 Task: In the  document record.docx Download file as 'PDF' Share this file with 'softage2@softage.net' Insert the command  Editing
Action: Mouse moved to (250, 328)
Screenshot: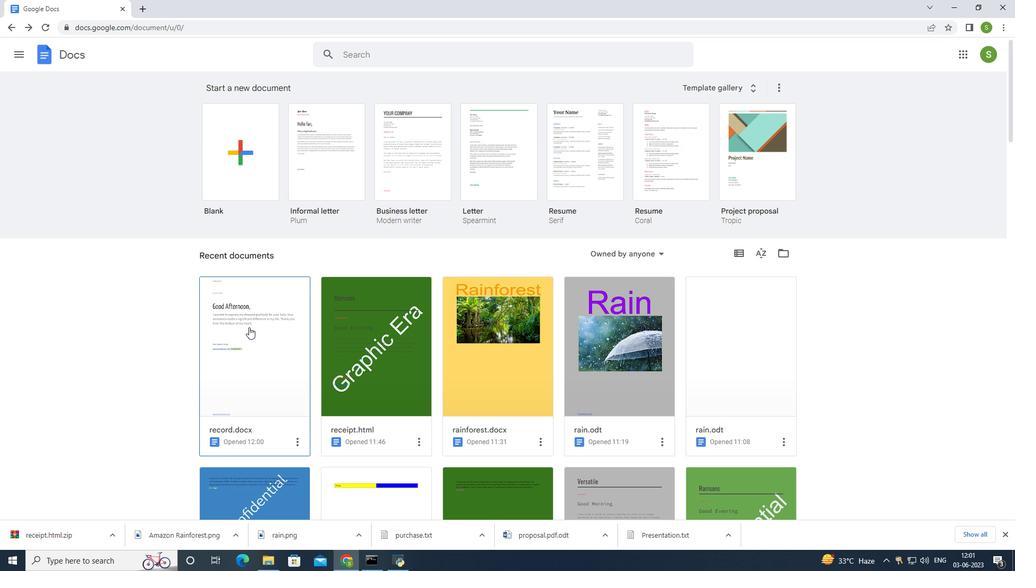 
Action: Mouse pressed left at (250, 328)
Screenshot: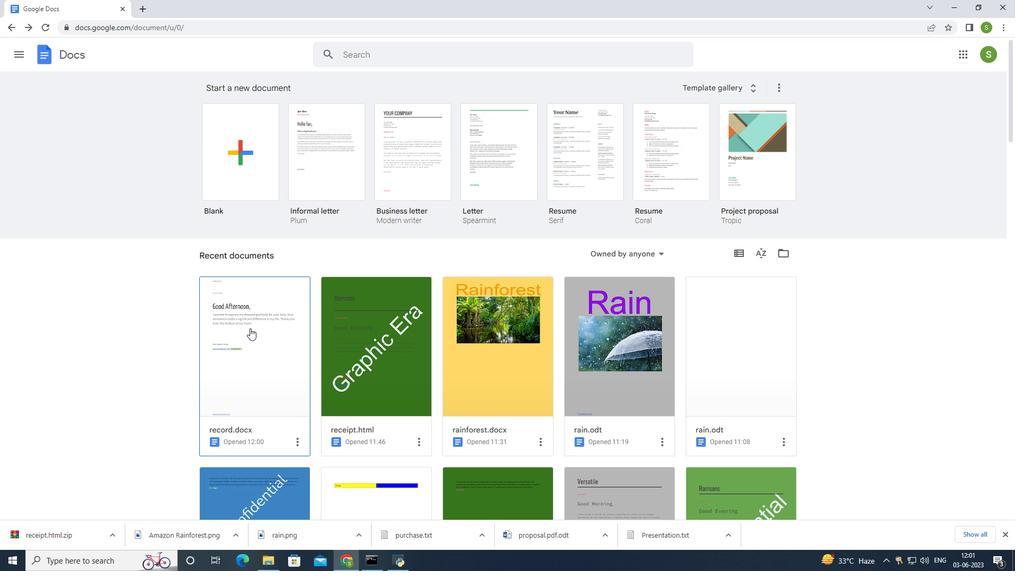 
Action: Mouse moved to (33, 58)
Screenshot: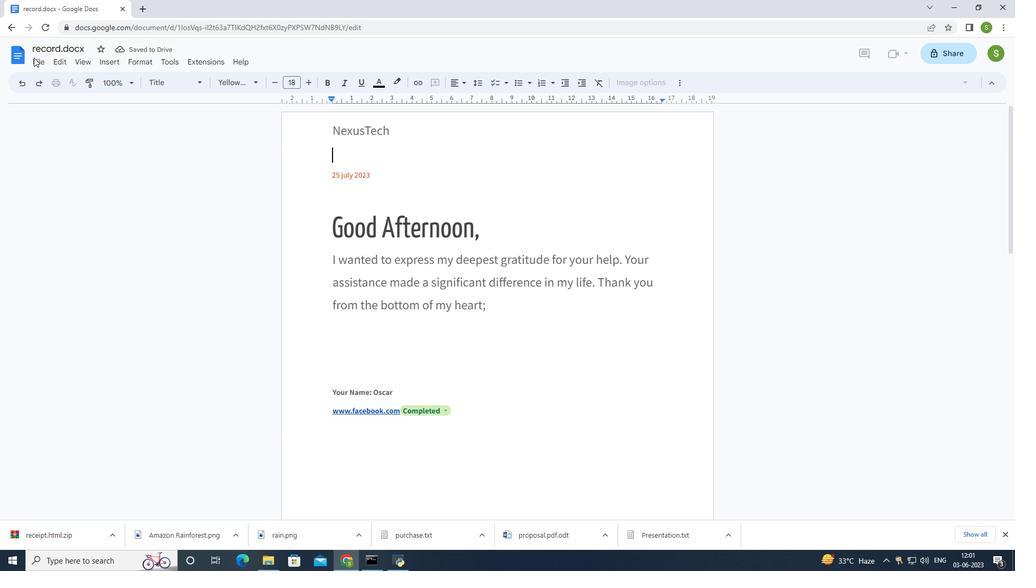 
Action: Mouse pressed left at (33, 58)
Screenshot: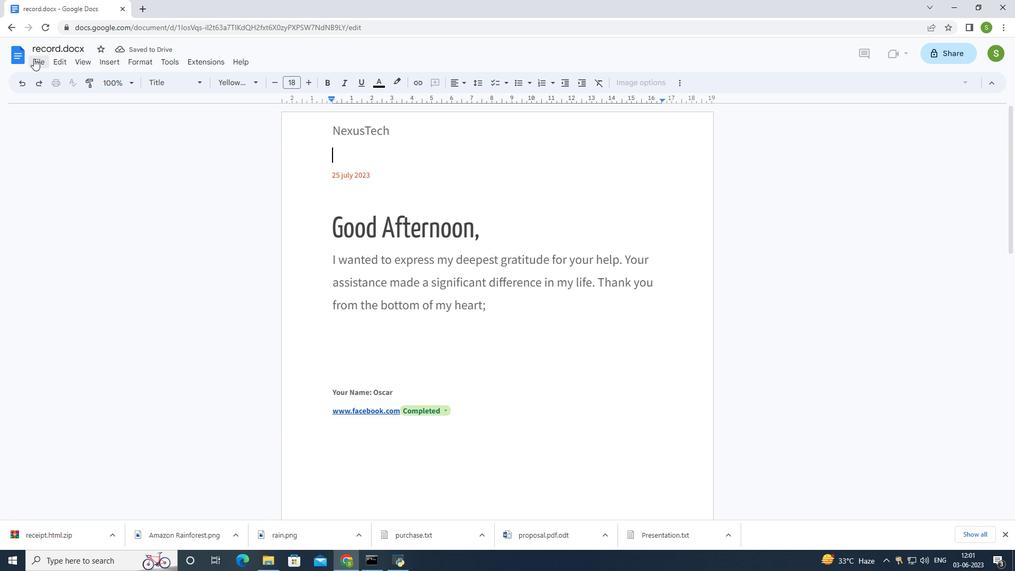 
Action: Mouse moved to (61, 172)
Screenshot: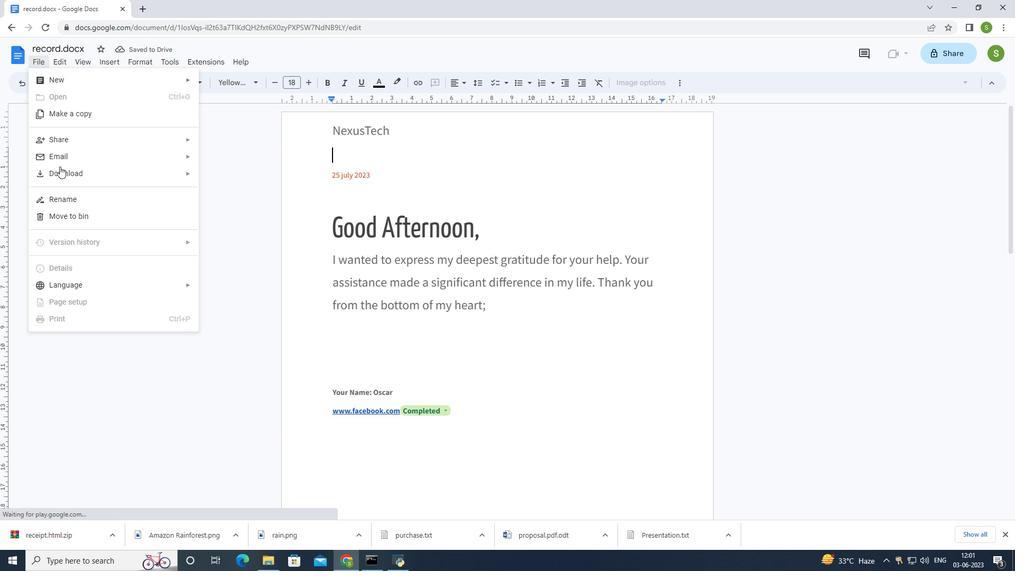 
Action: Mouse pressed left at (61, 172)
Screenshot: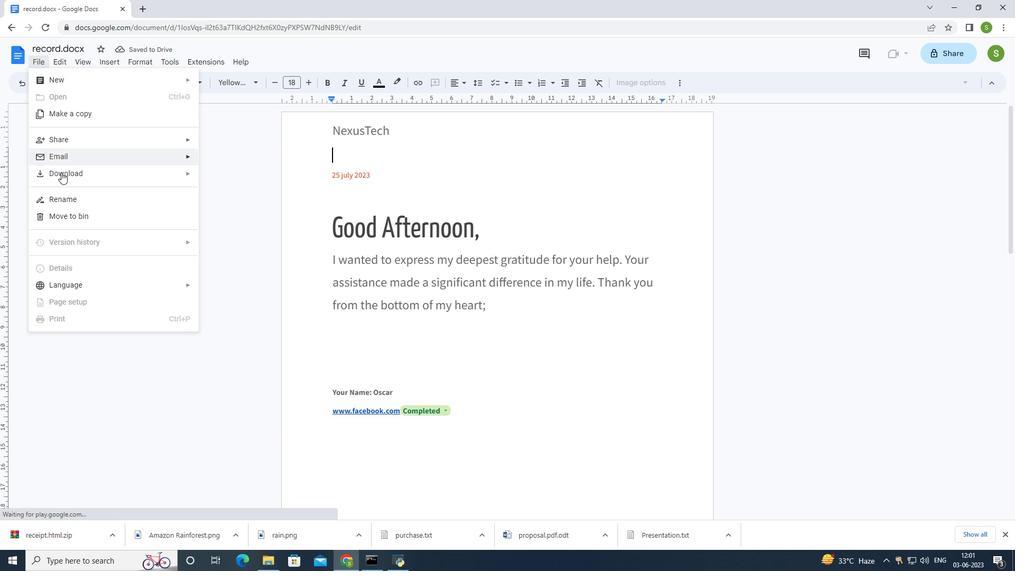 
Action: Mouse moved to (273, 233)
Screenshot: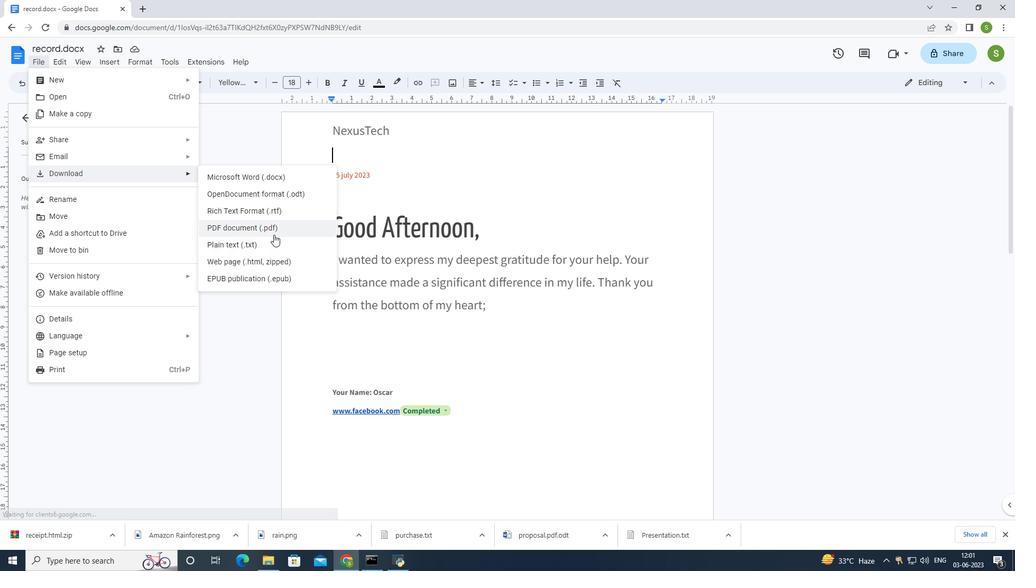 
Action: Mouse pressed left at (273, 233)
Screenshot: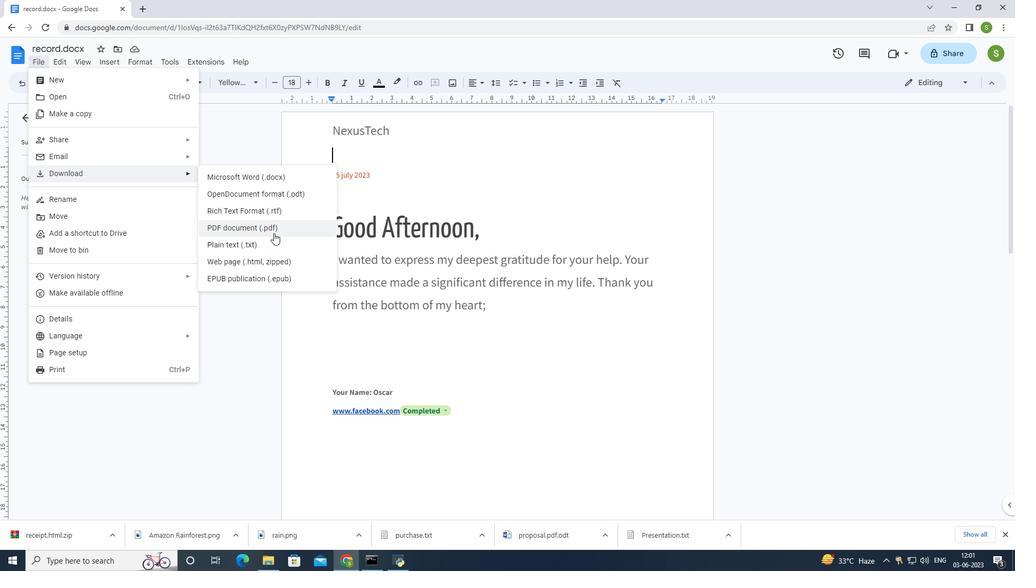 
Action: Mouse moved to (933, 57)
Screenshot: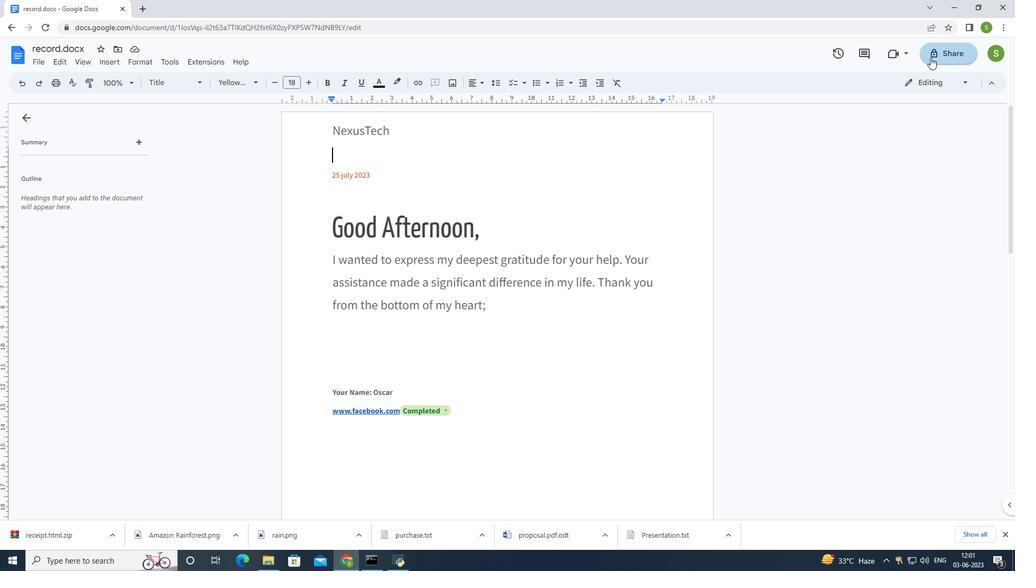 
Action: Mouse pressed left at (933, 57)
Screenshot: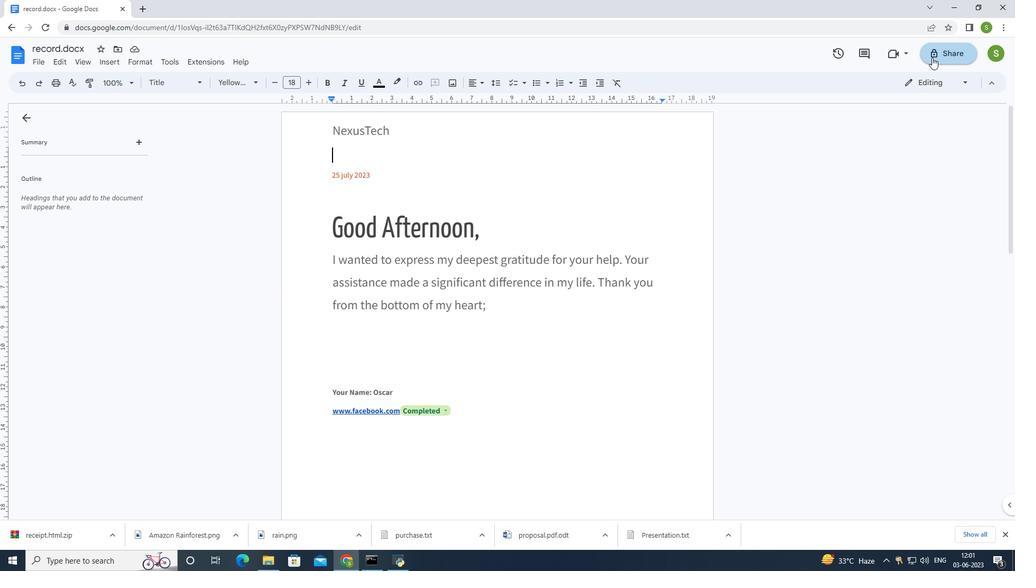 
Action: Mouse moved to (793, 141)
Screenshot: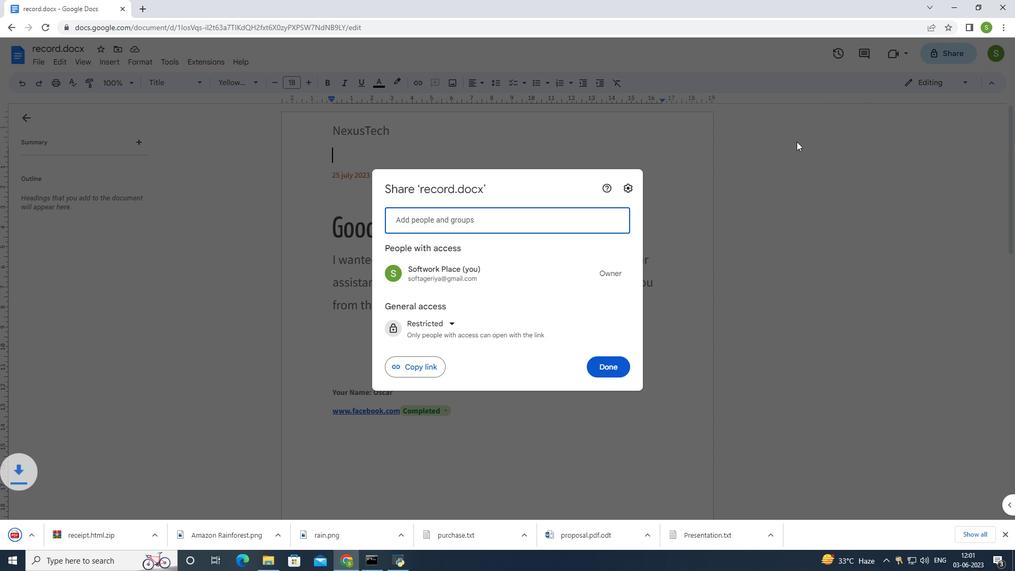 
Action: Key pressed softage.2<Key.shift>@softage.net
Screenshot: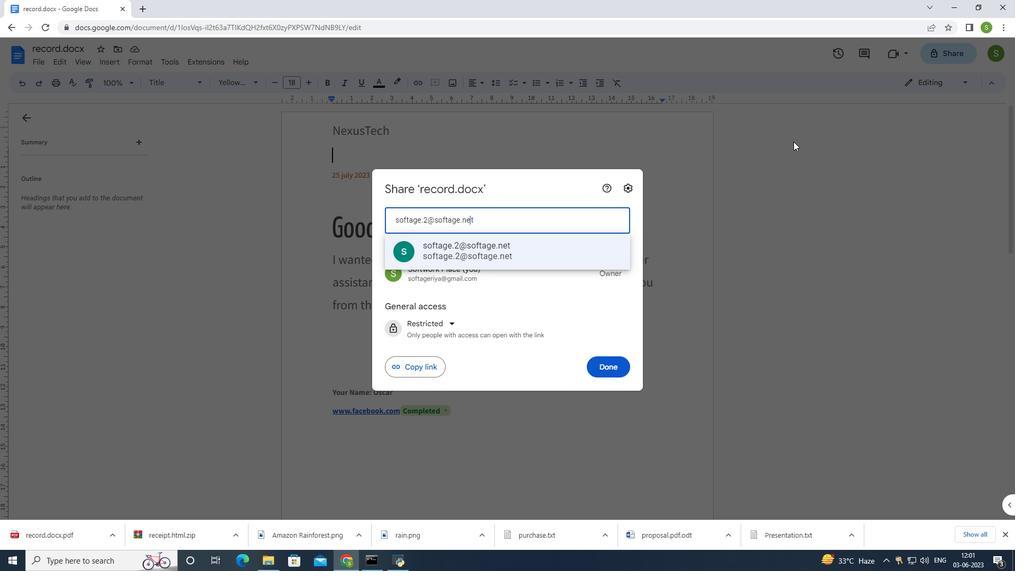 
Action: Mouse moved to (565, 247)
Screenshot: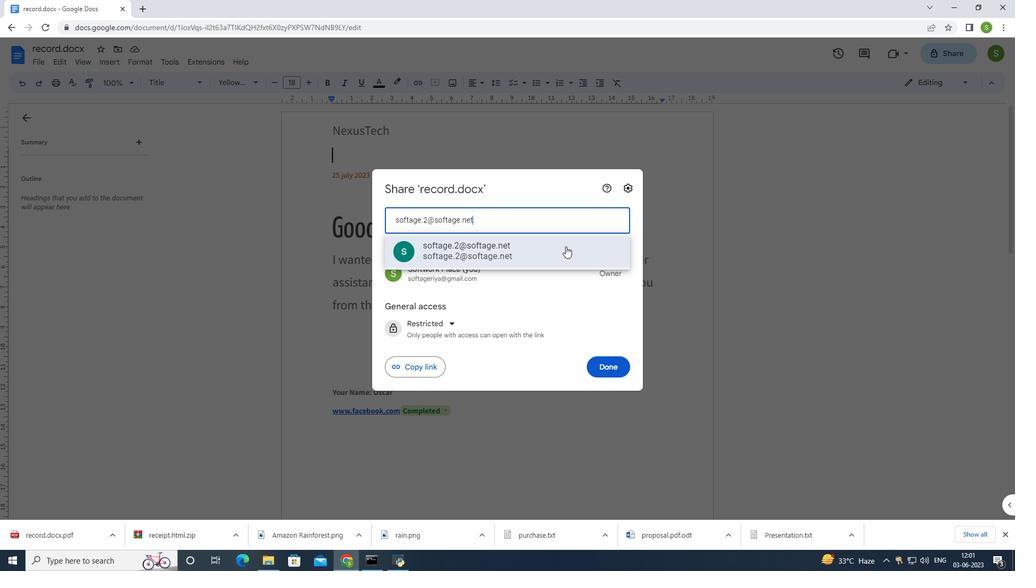 
Action: Mouse pressed left at (565, 247)
Screenshot: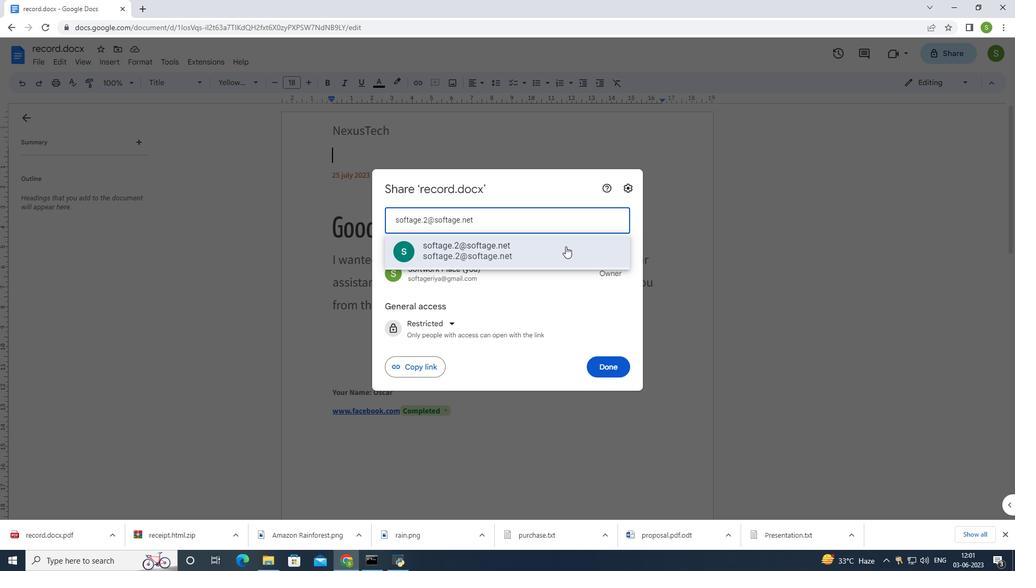 
Action: Mouse moved to (614, 355)
Screenshot: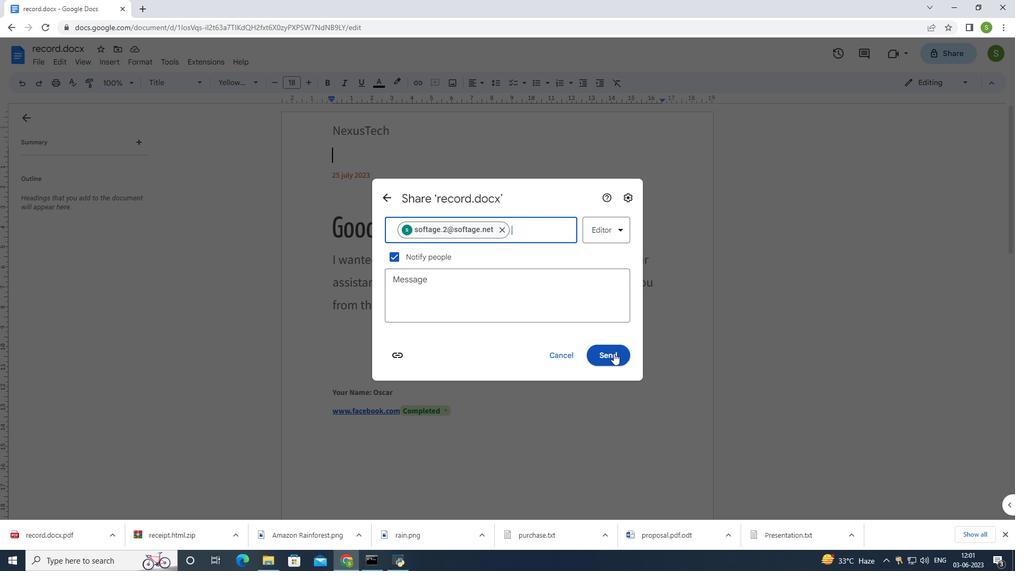 
Action: Mouse pressed left at (614, 355)
Screenshot: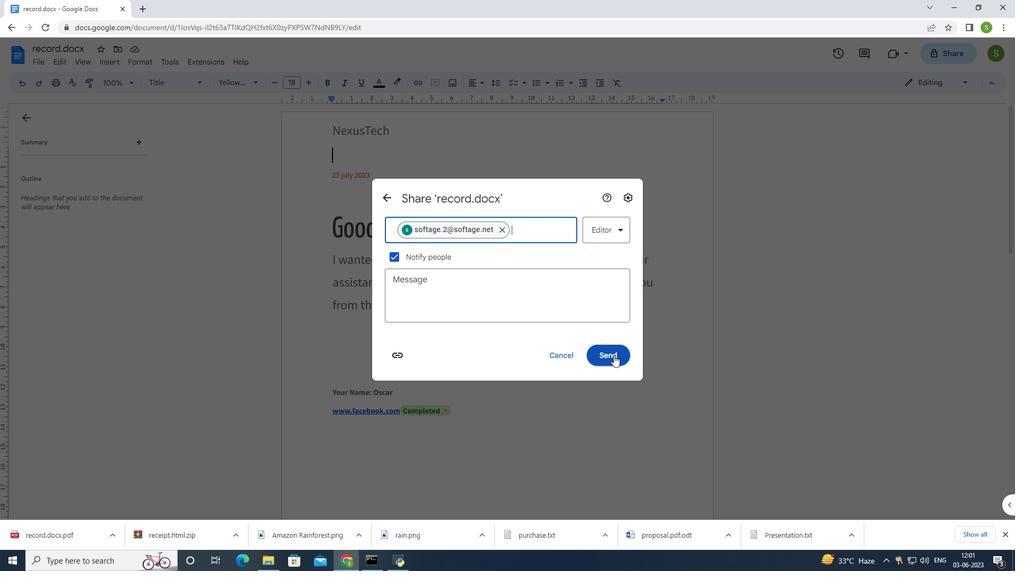 
Action: Mouse moved to (580, 293)
Screenshot: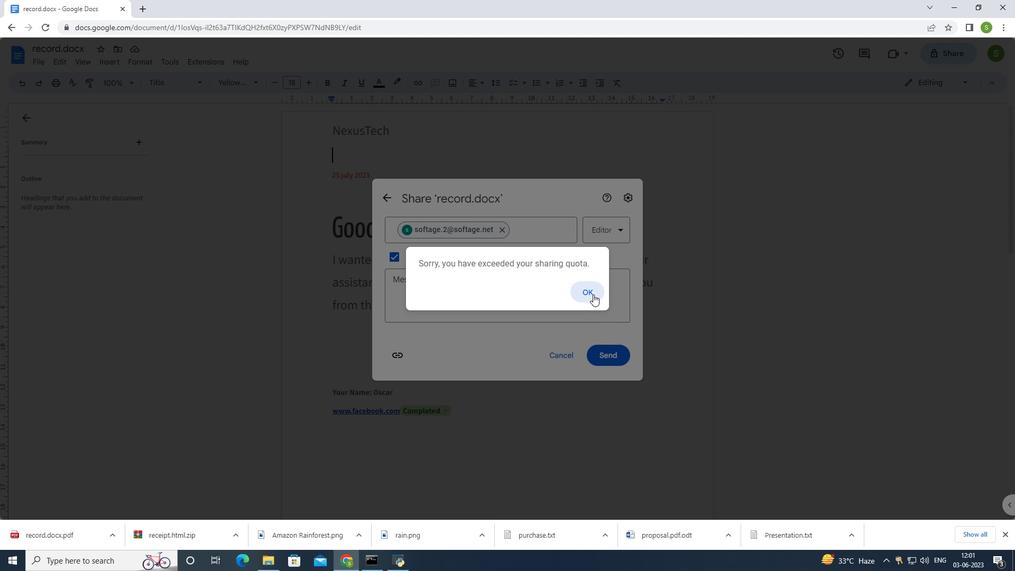 
Action: Mouse pressed left at (580, 293)
Screenshot: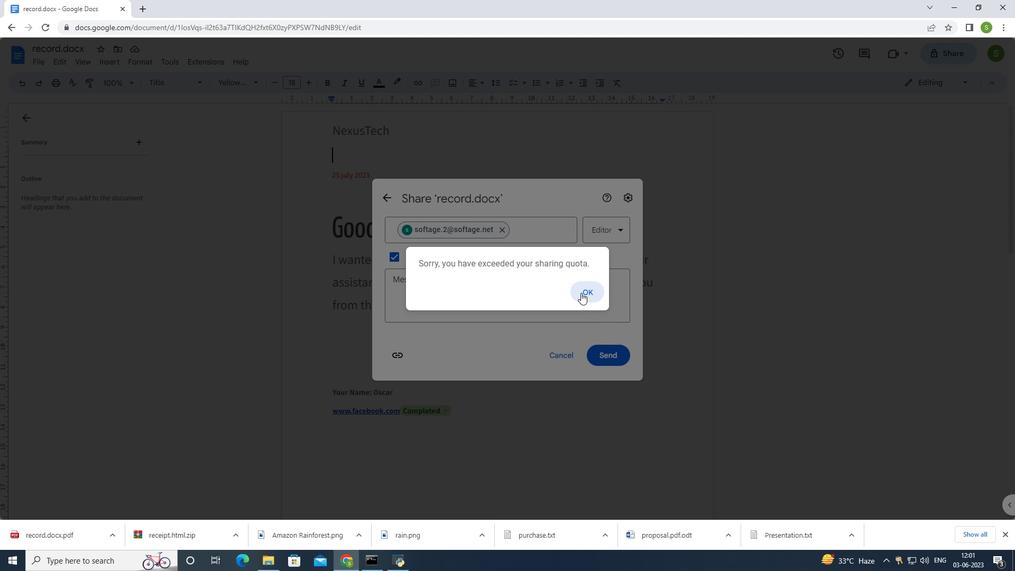 
Action: Mouse moved to (615, 350)
Screenshot: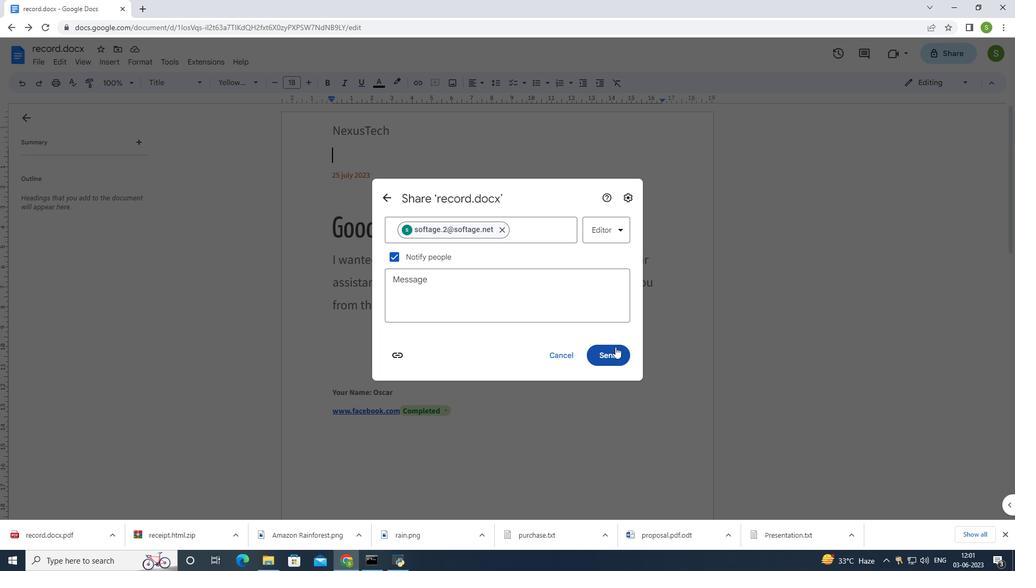 
Action: Mouse pressed left at (615, 350)
Screenshot: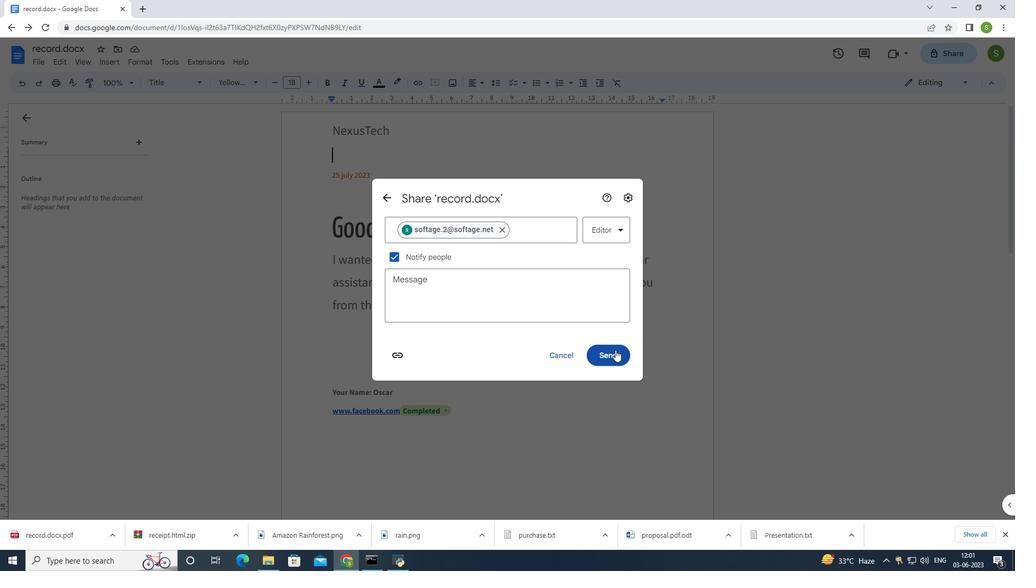 
Action: Mouse moved to (583, 293)
Screenshot: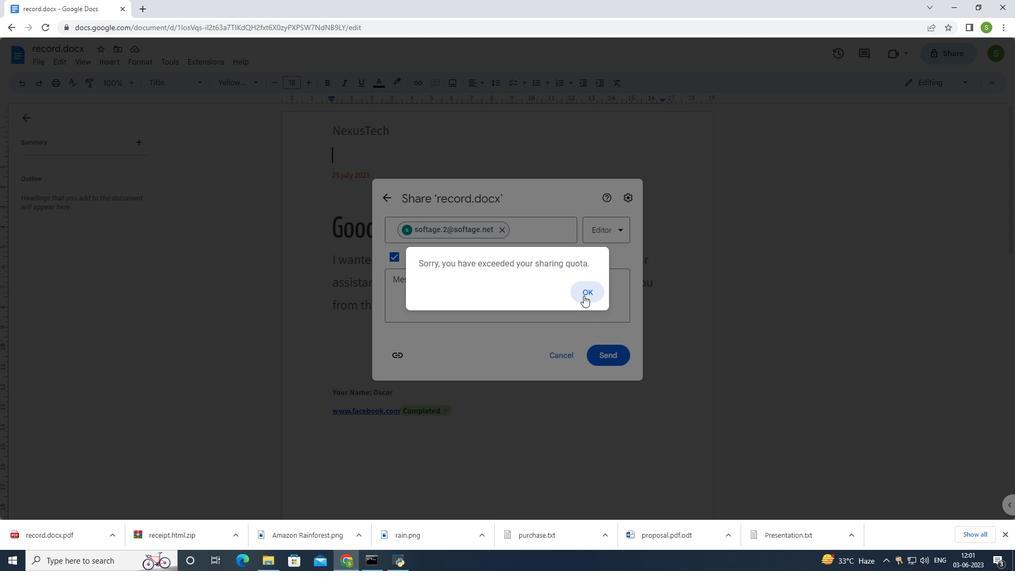
Action: Mouse pressed left at (583, 293)
Screenshot: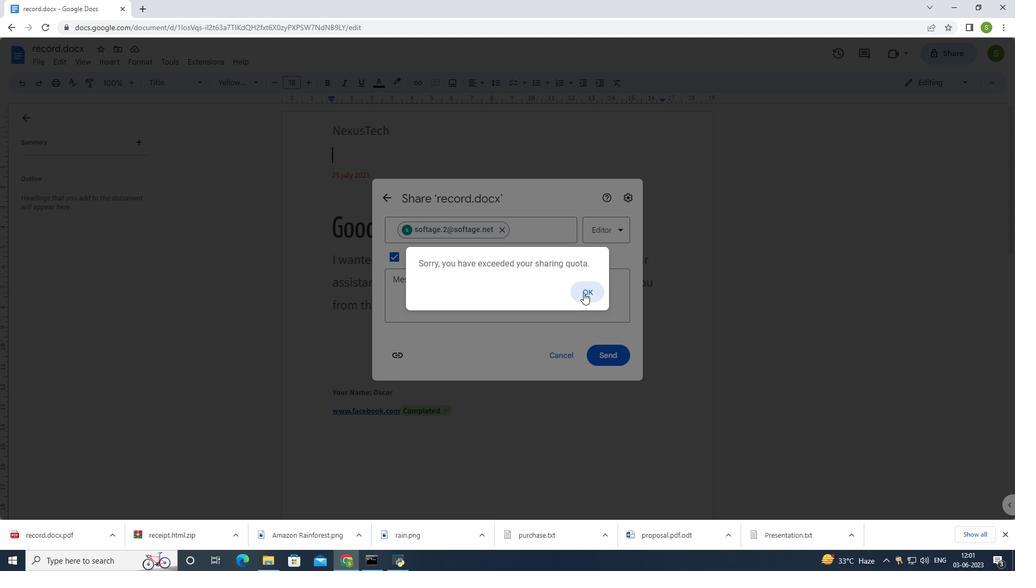 
Action: Mouse moved to (568, 355)
Screenshot: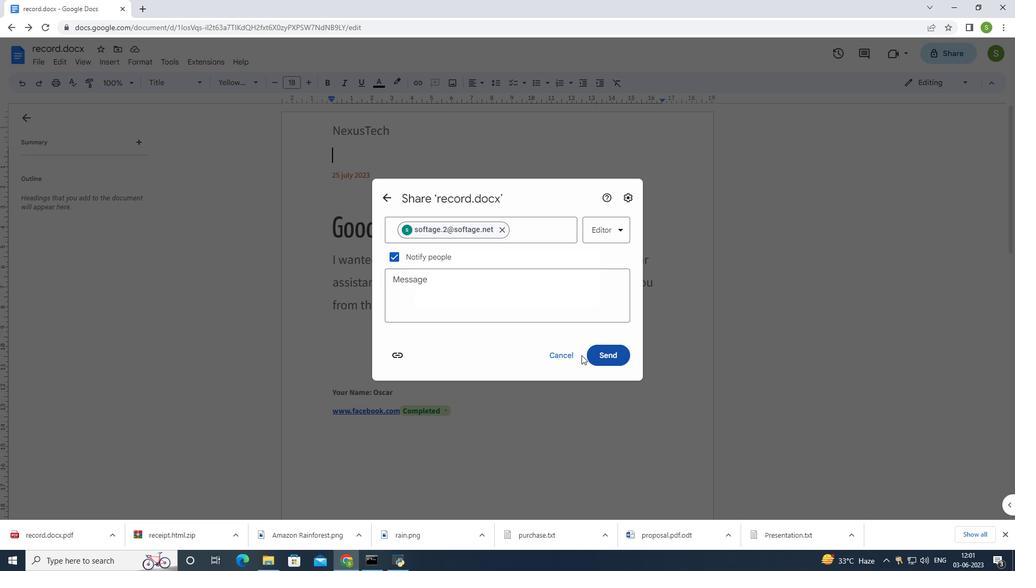 
Action: Mouse pressed left at (568, 355)
Screenshot: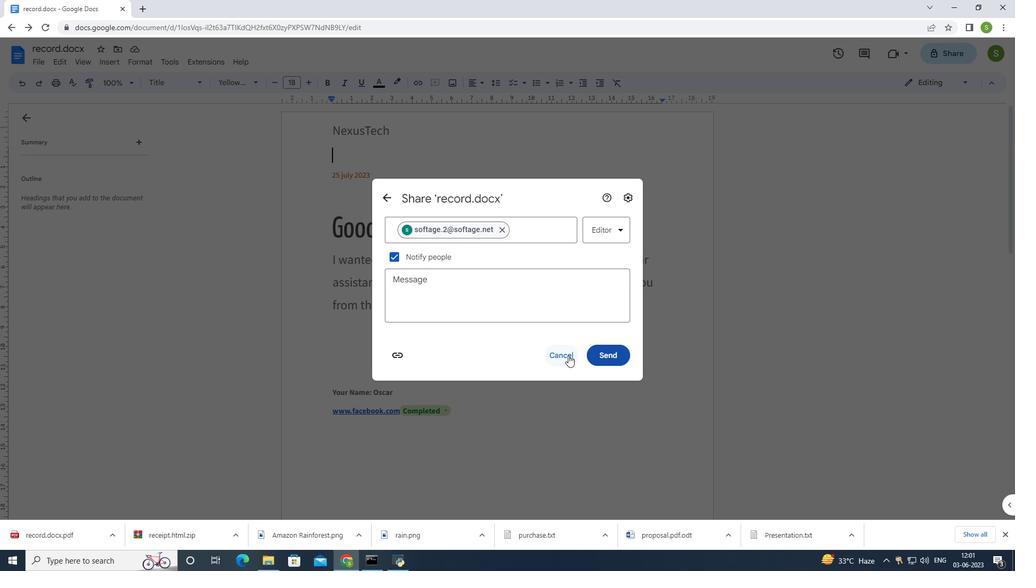 
Action: Mouse moved to (672, 272)
Screenshot: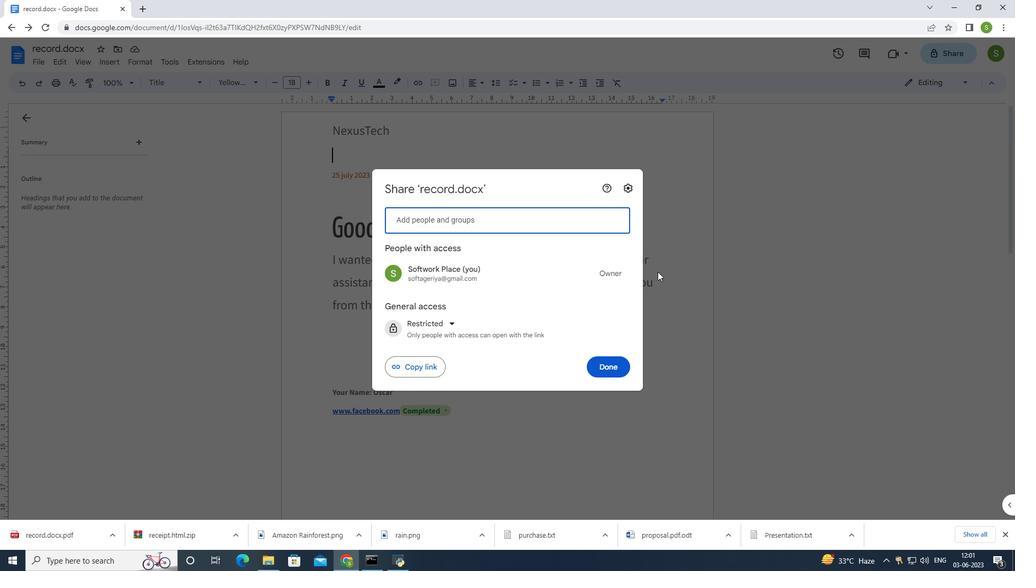 
Action: Mouse pressed left at (672, 272)
Screenshot: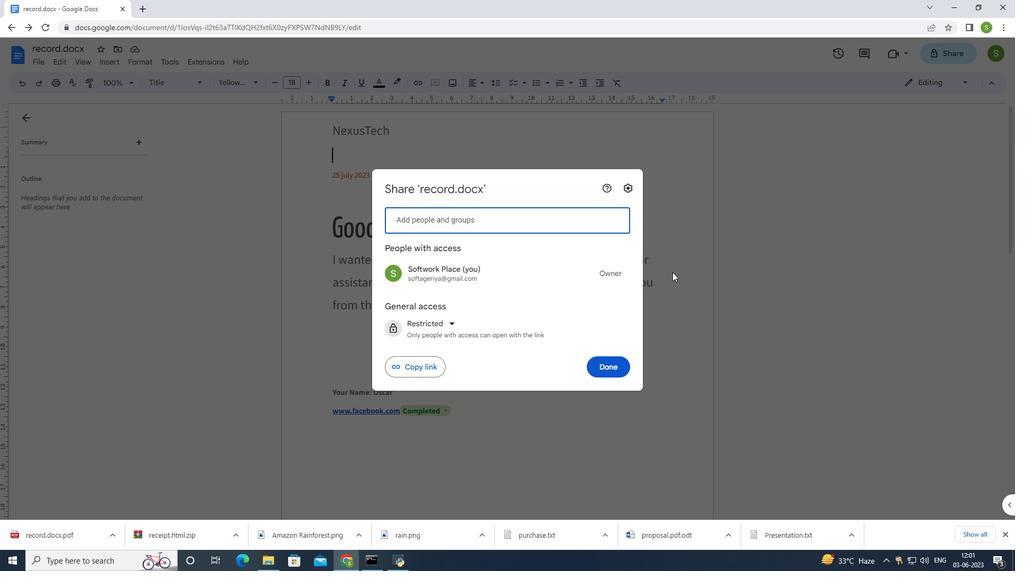 
Action: Mouse moved to (929, 80)
Screenshot: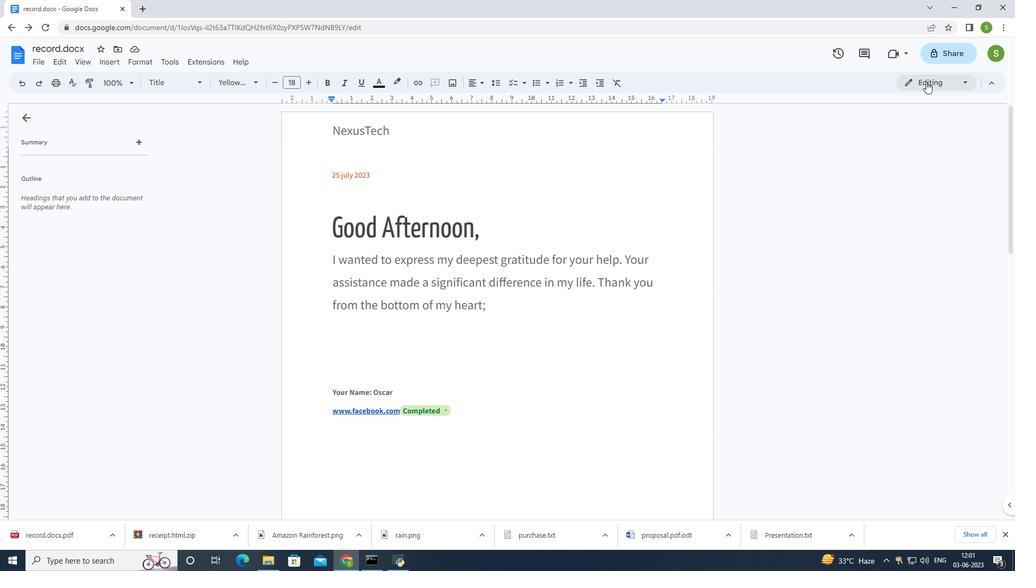 
Action: Mouse pressed left at (929, 80)
Screenshot: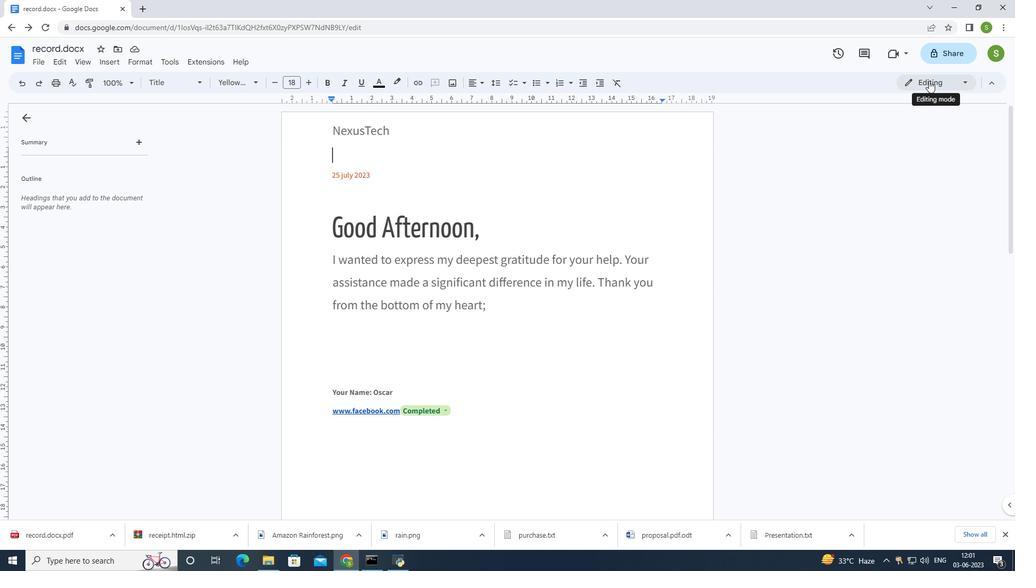 
Action: Mouse moved to (921, 104)
Screenshot: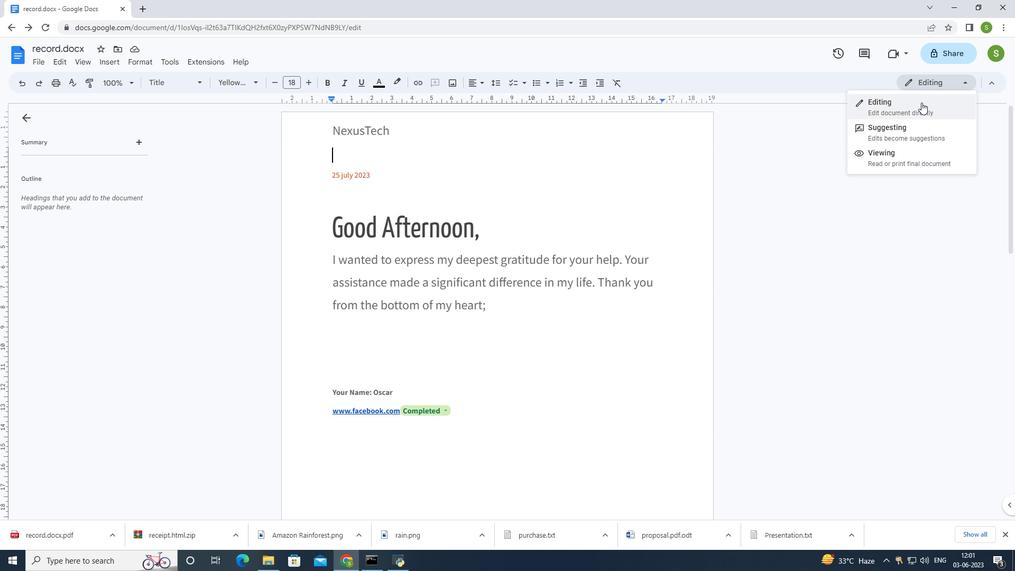 
Action: Mouse pressed left at (921, 104)
Screenshot: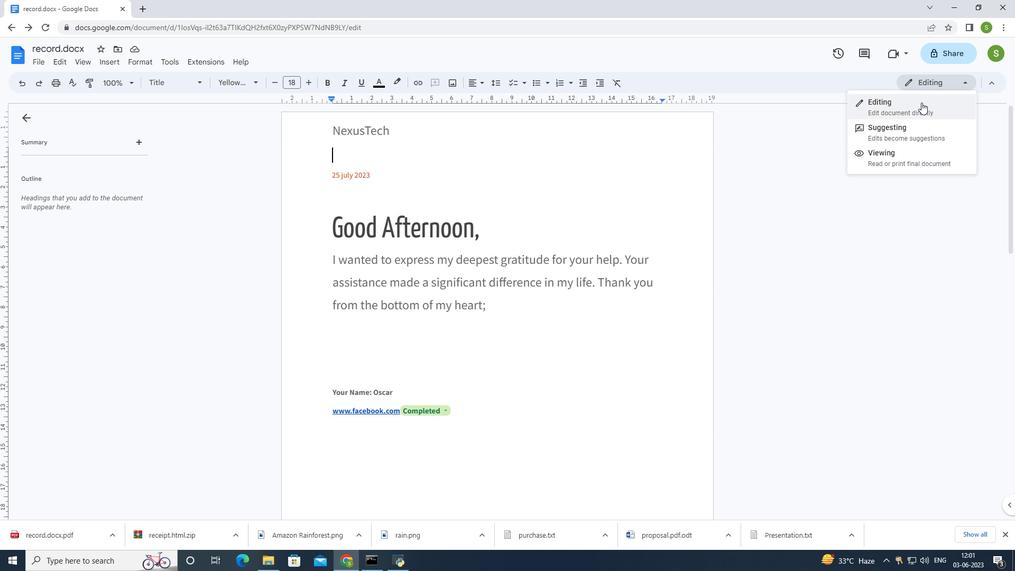
Action: Mouse moved to (778, 251)
Screenshot: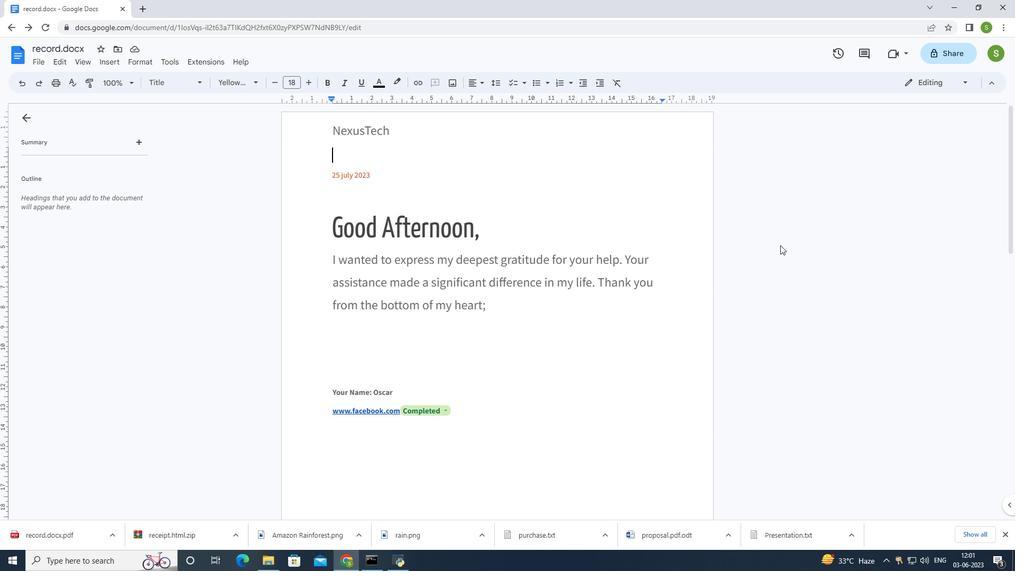 
Action: Mouse pressed left at (778, 251)
Screenshot: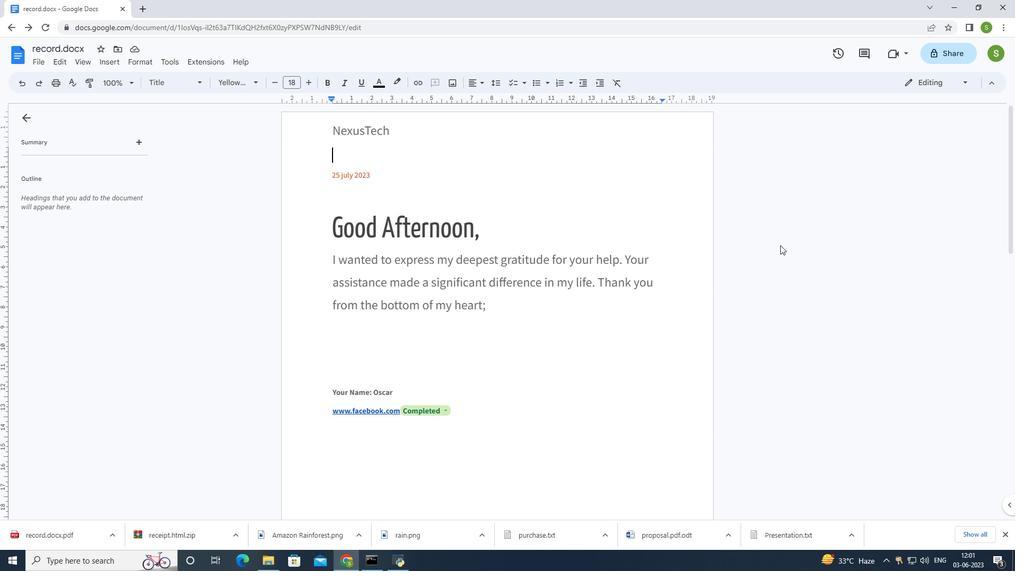 
Action: Mouse moved to (732, 238)
Screenshot: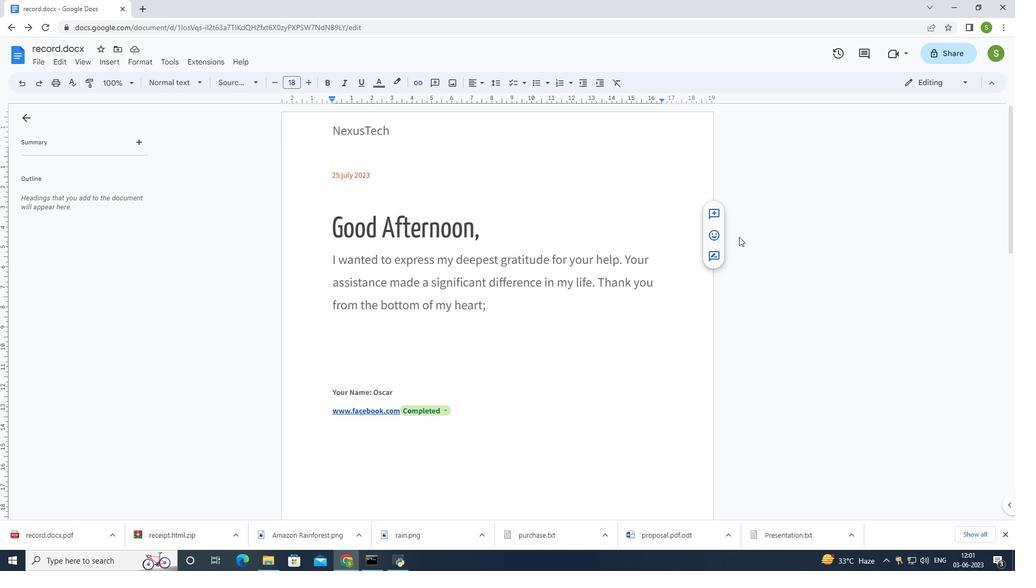 
